 Task: Plan a visit to the science museum on the 12th at 12:00 PM.
Action: Mouse moved to (204, 137)
Screenshot: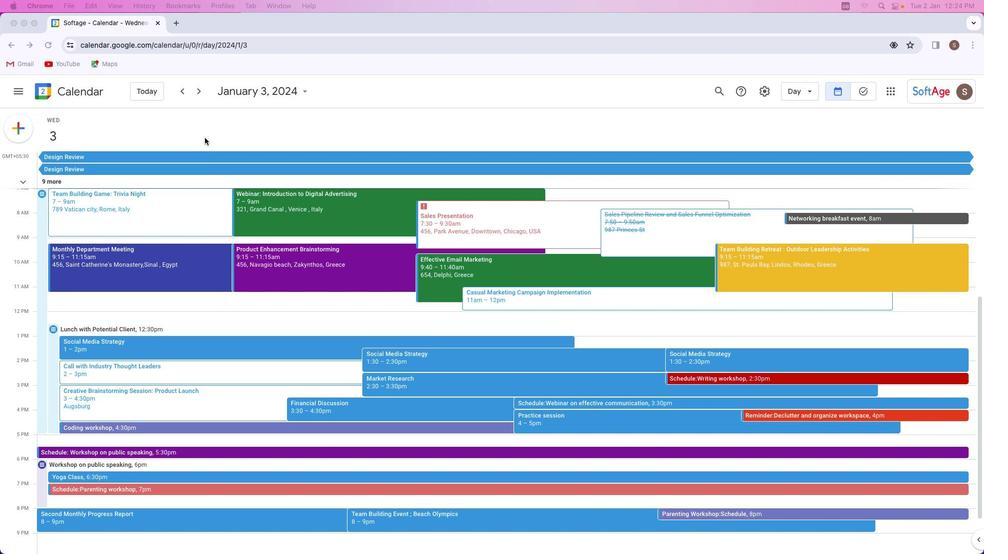 
Action: Mouse pressed left at (204, 137)
Screenshot: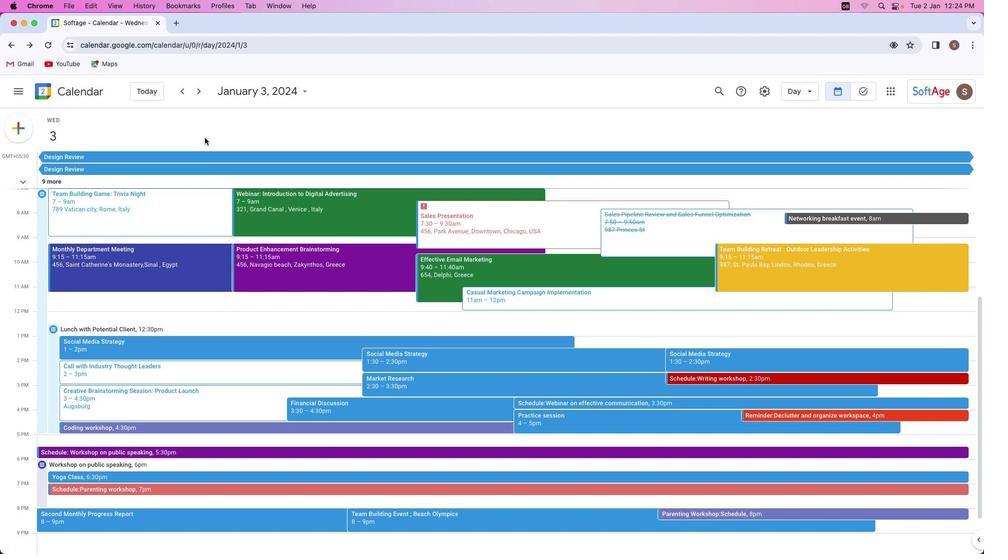 
Action: Mouse moved to (19, 128)
Screenshot: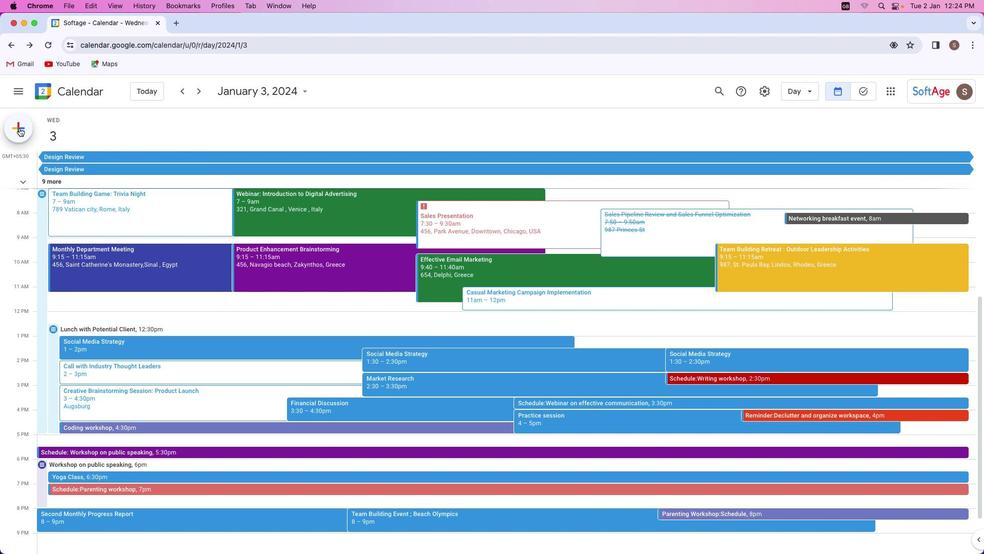
Action: Mouse pressed left at (19, 128)
Screenshot: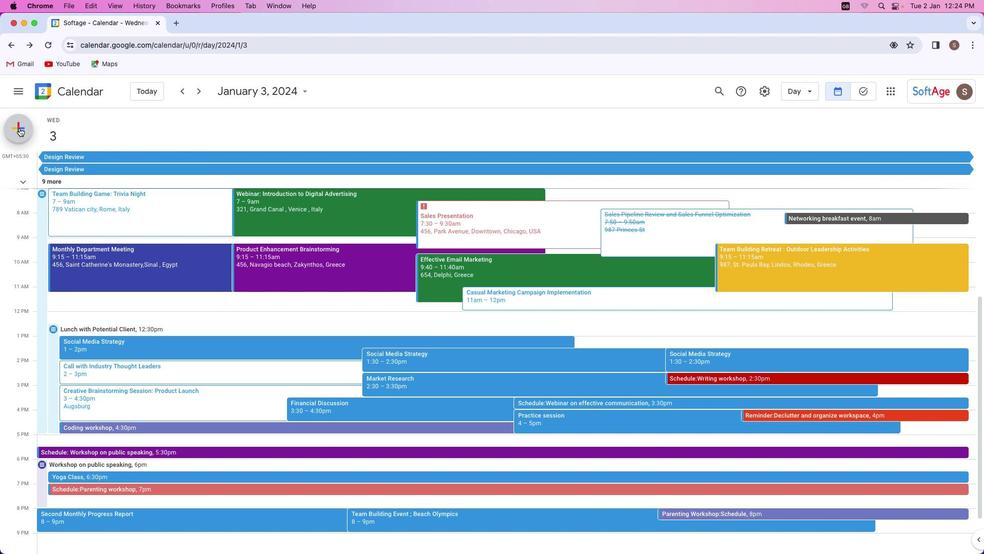 
Action: Mouse moved to (49, 160)
Screenshot: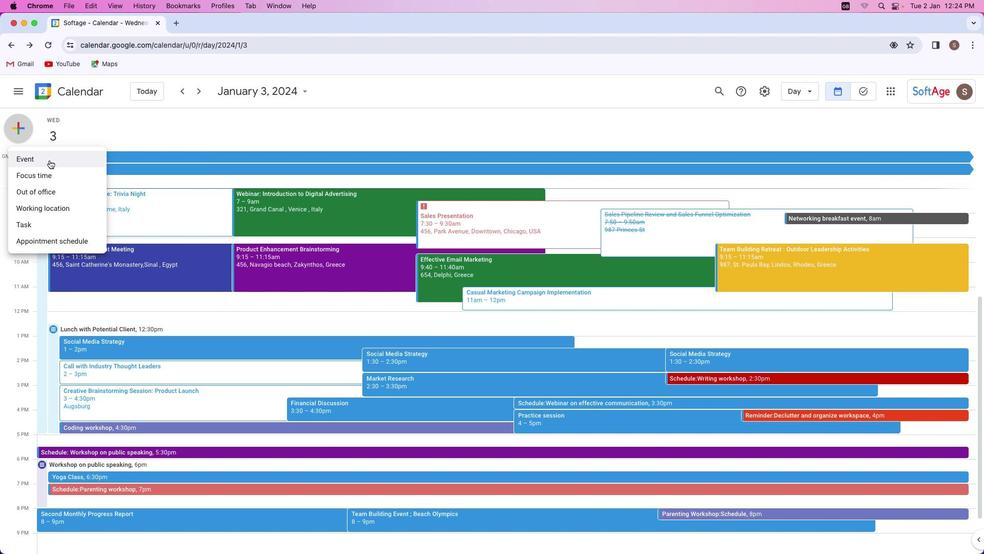 
Action: Mouse pressed left at (49, 160)
Screenshot: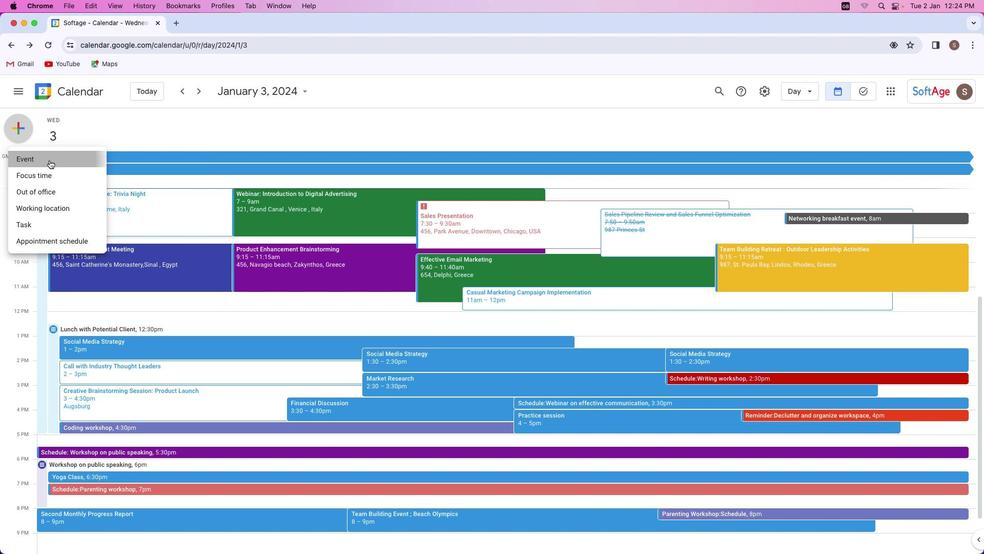
Action: Mouse moved to (379, 221)
Screenshot: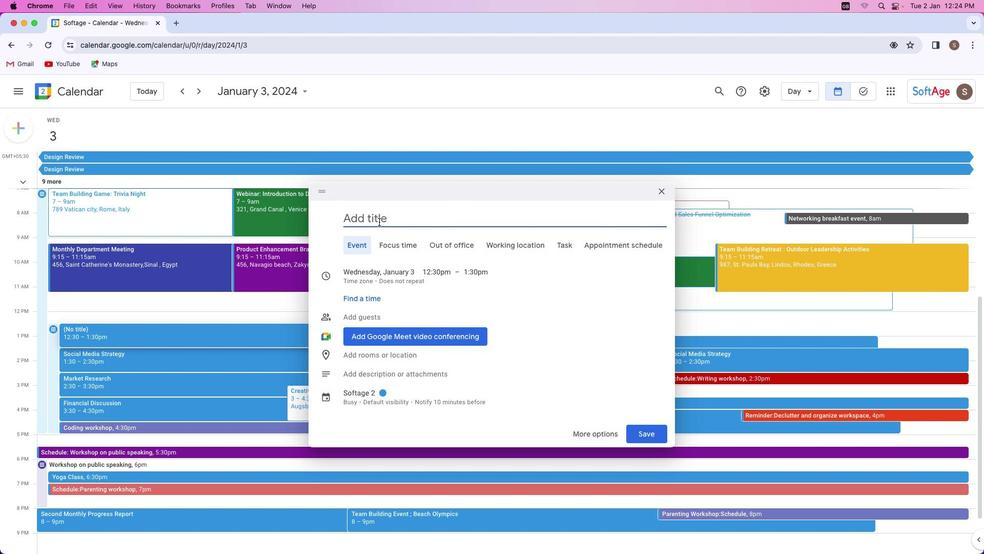 
Action: Key pressed Key.shift'V''i''s''i''t'Key.space't''o'Key.space's''c''i''e''n''c''e'Key.space'm''u''s''e''u''s'Key.backspace'm'
Screenshot: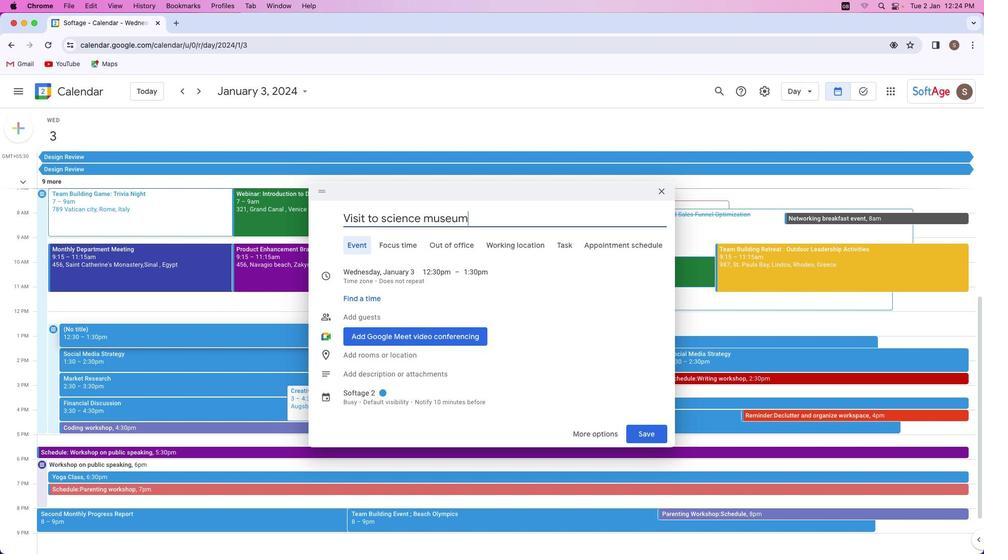 
Action: Mouse moved to (398, 269)
Screenshot: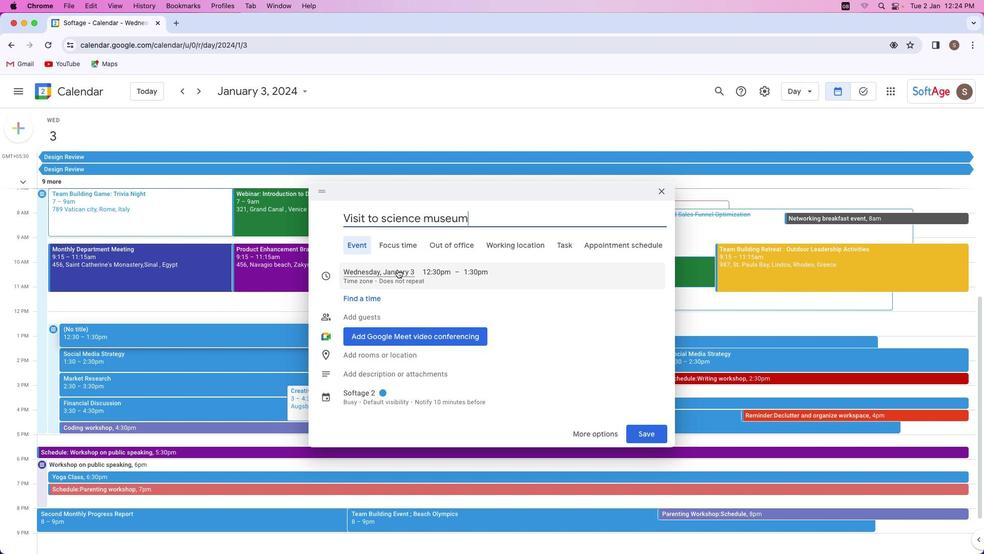 
Action: Mouse pressed left at (398, 269)
Screenshot: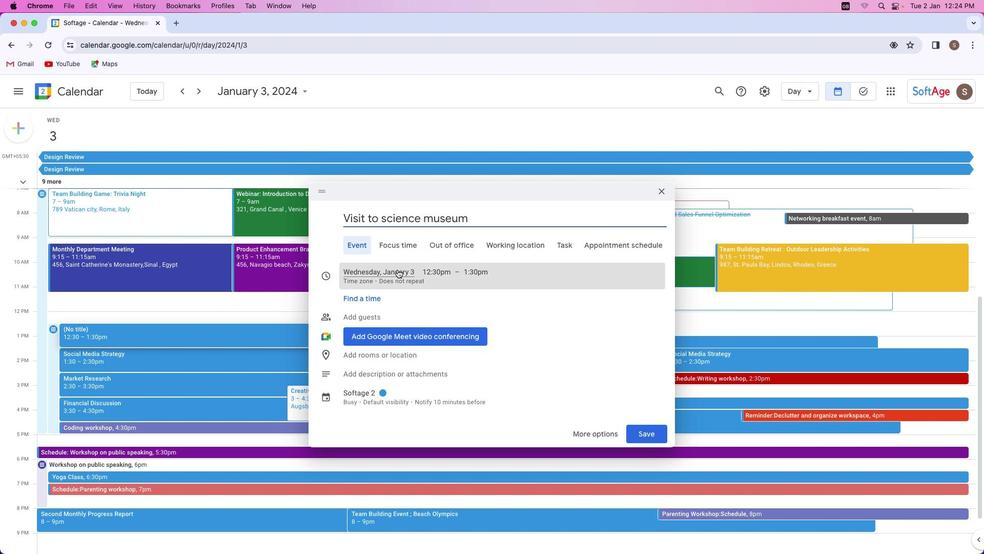 
Action: Mouse moved to (433, 337)
Screenshot: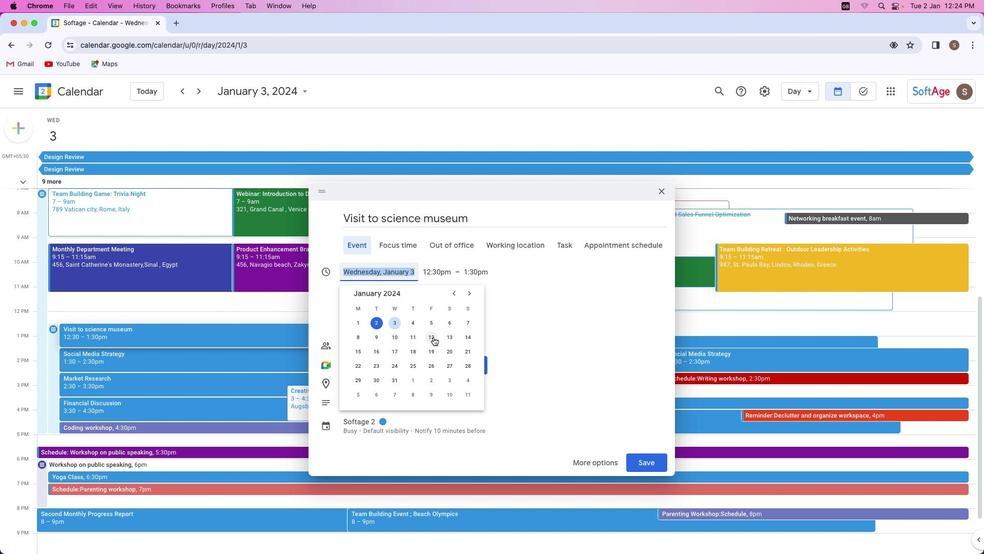 
Action: Mouse pressed left at (433, 337)
Screenshot: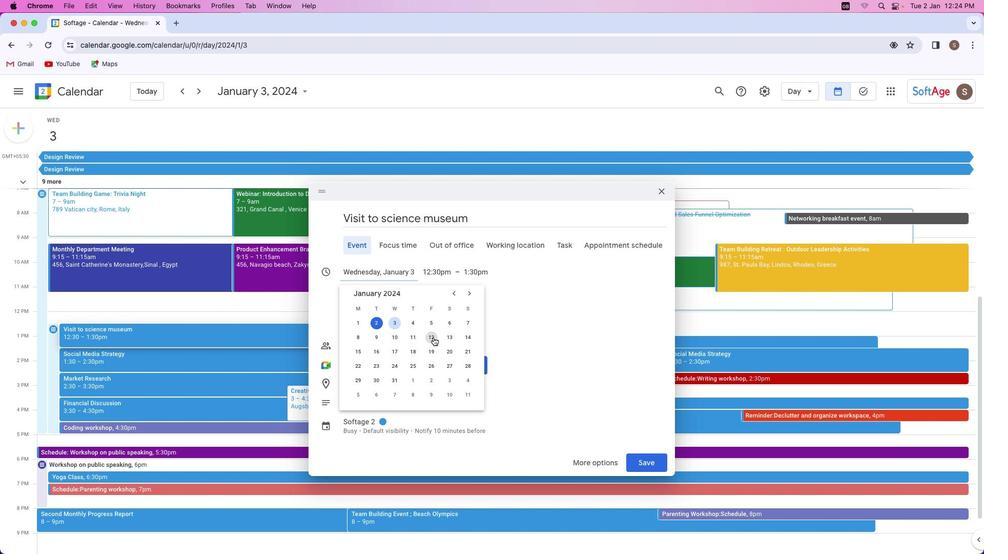 
Action: Mouse moved to (425, 272)
Screenshot: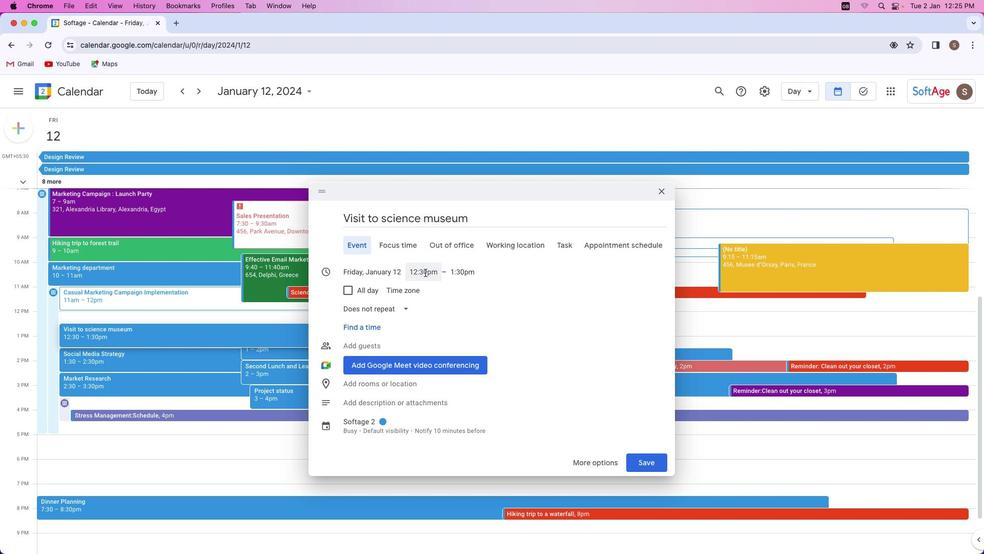 
Action: Mouse pressed left at (425, 272)
Screenshot: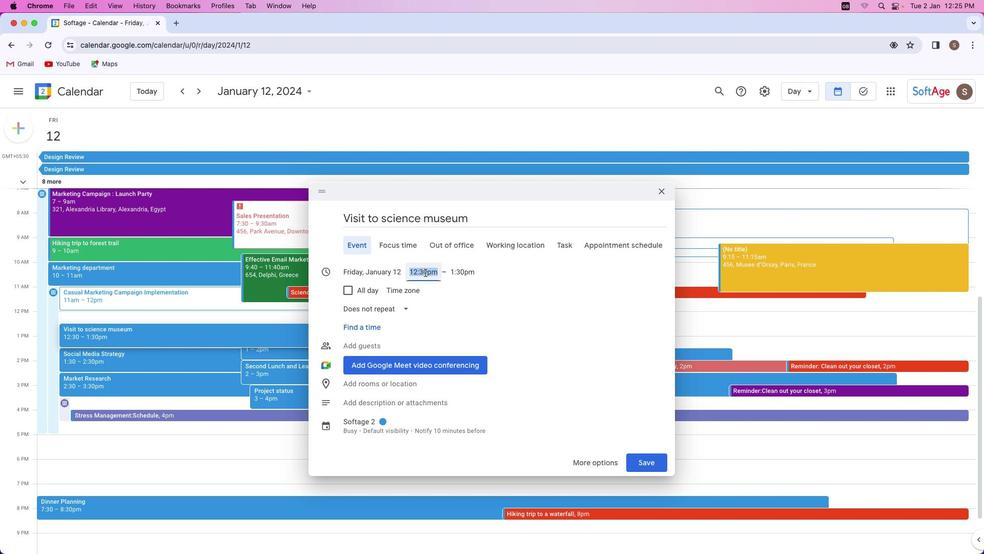 
Action: Mouse moved to (428, 293)
Screenshot: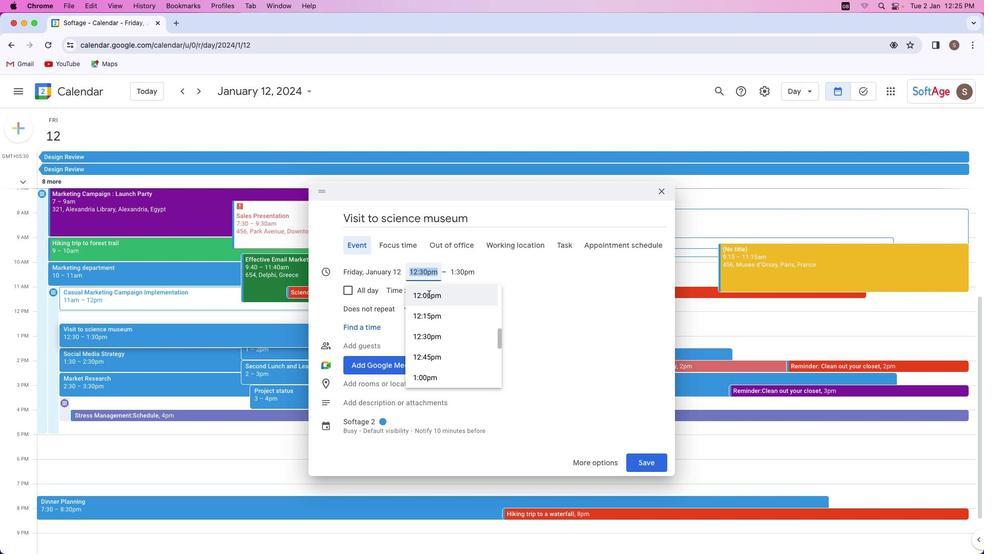 
Action: Mouse pressed left at (428, 293)
Screenshot: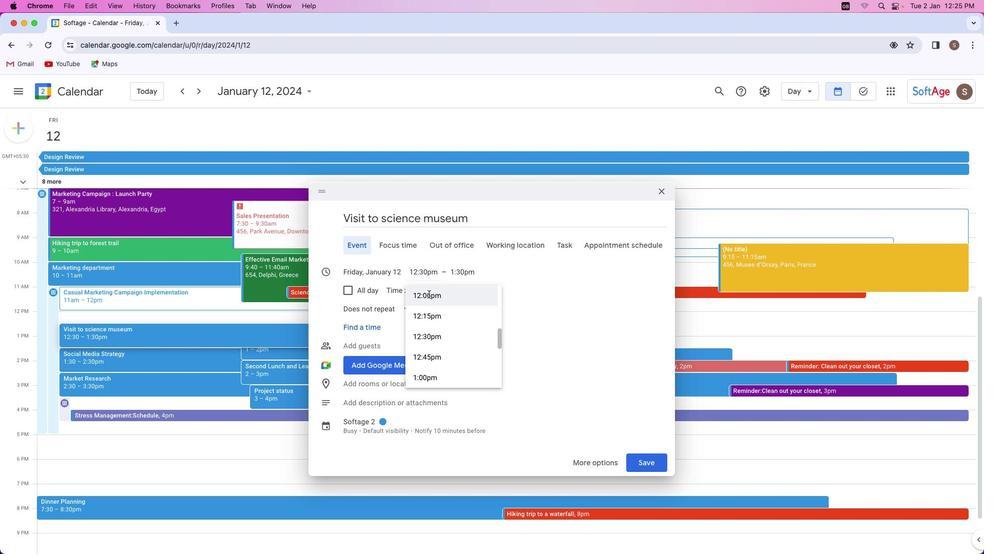 
Action: Mouse moved to (371, 400)
Screenshot: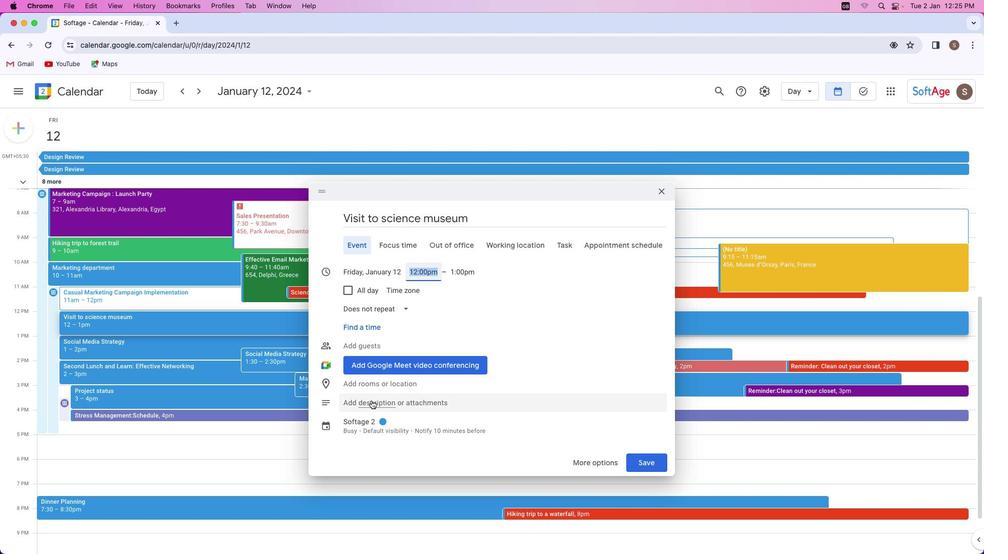 
Action: Mouse pressed left at (371, 400)
Screenshot: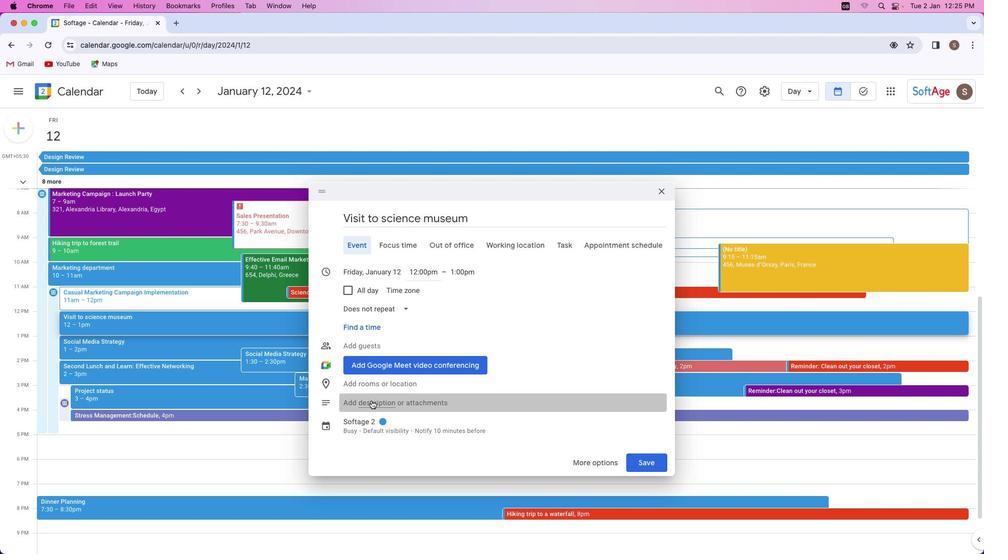 
Action: Mouse moved to (421, 323)
Screenshot: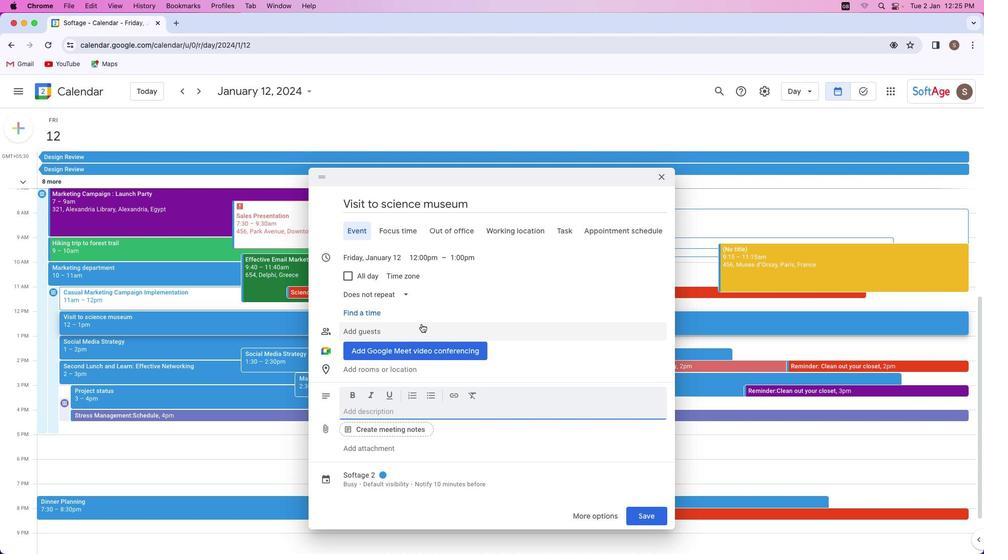 
Action: Key pressed Key.shift'T''h''i''s'Key.space'p''l''a''n'Key.space'i''s'Key.space'f''o''r'Key.space'v''i''s''i''t'Key.space't''o'Key.space's''c''i''e''n''c''e'Key.space'm''u''s''e''i'Key.backspace'u''m''.'
Screenshot: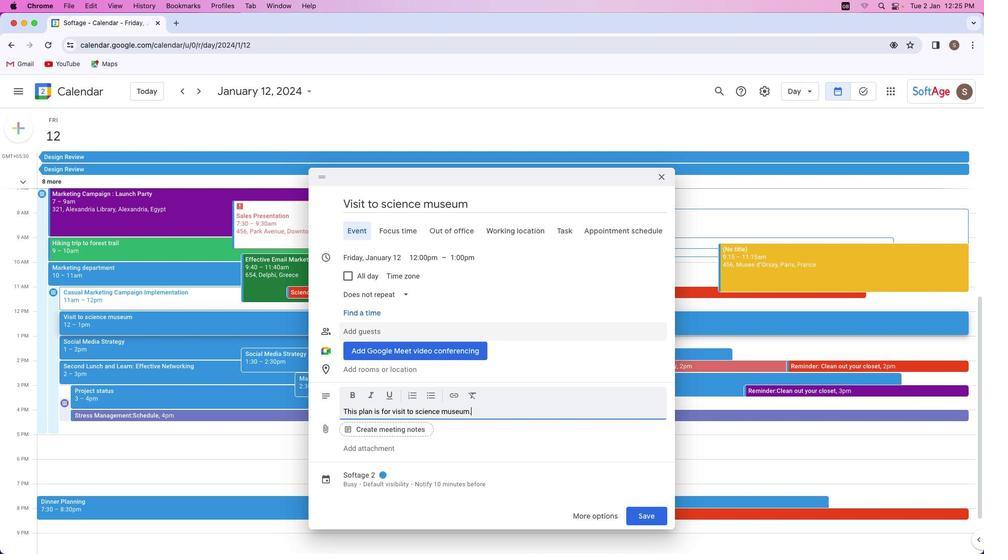 
Action: Mouse moved to (382, 471)
Screenshot: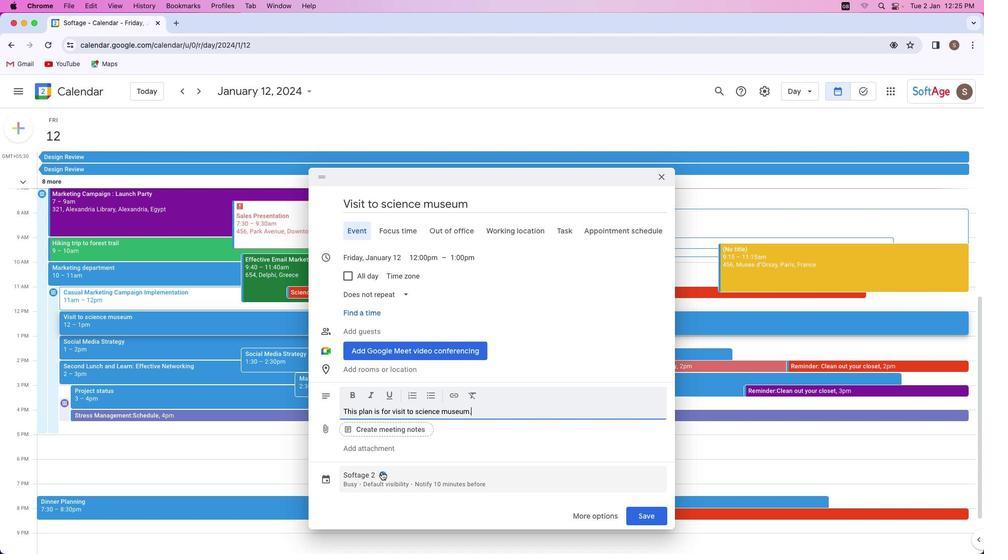 
Action: Mouse pressed left at (382, 471)
Screenshot: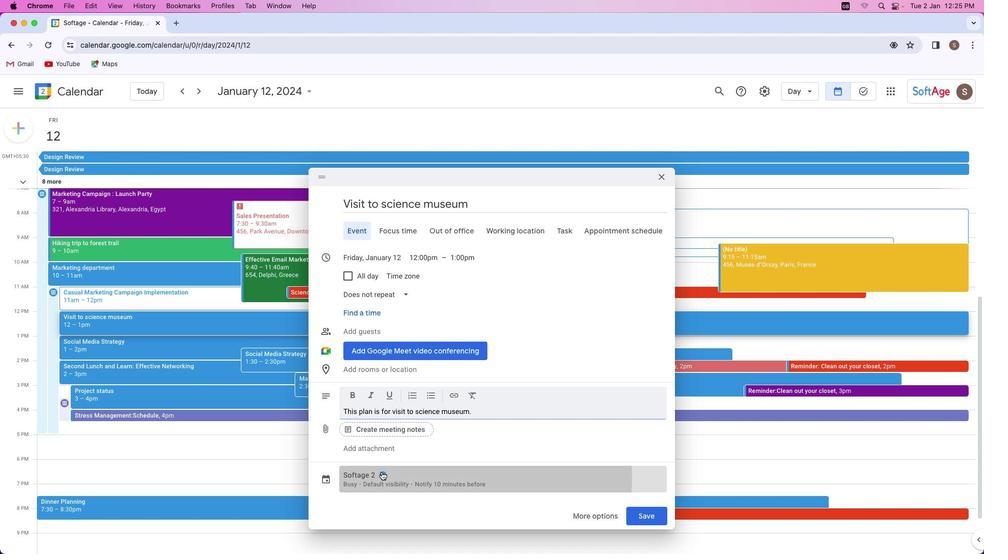 
Action: Mouse moved to (402, 402)
Screenshot: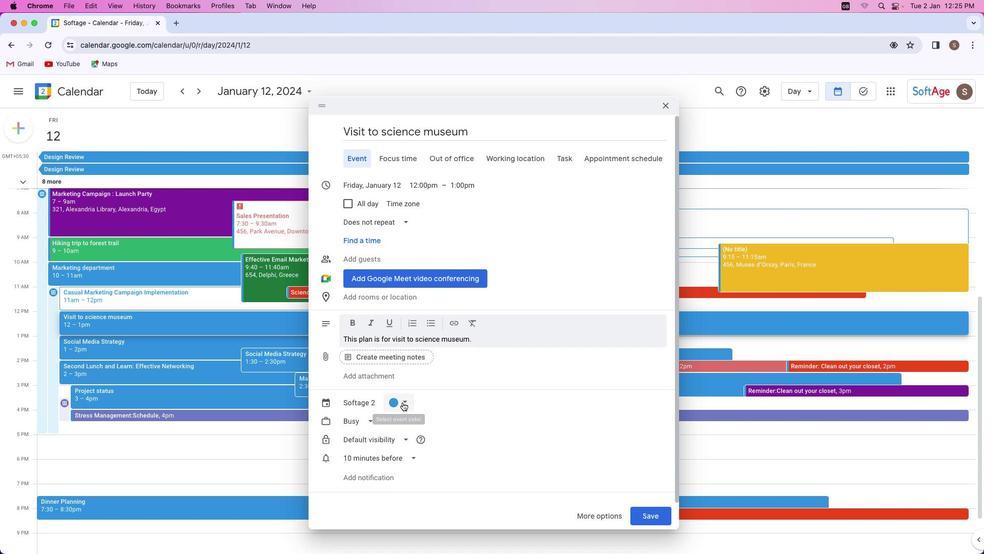 
Action: Mouse pressed left at (402, 402)
Screenshot: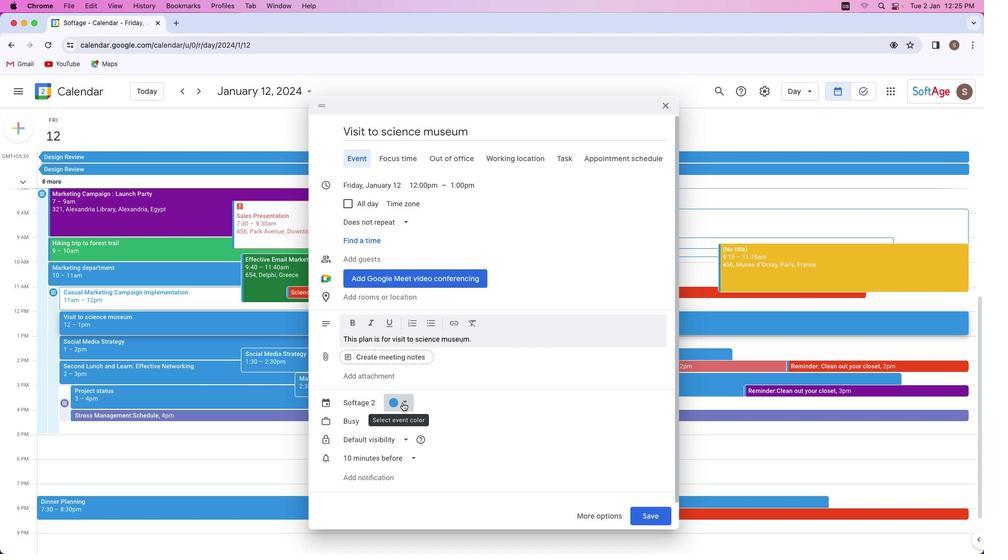 
Action: Mouse moved to (406, 419)
Screenshot: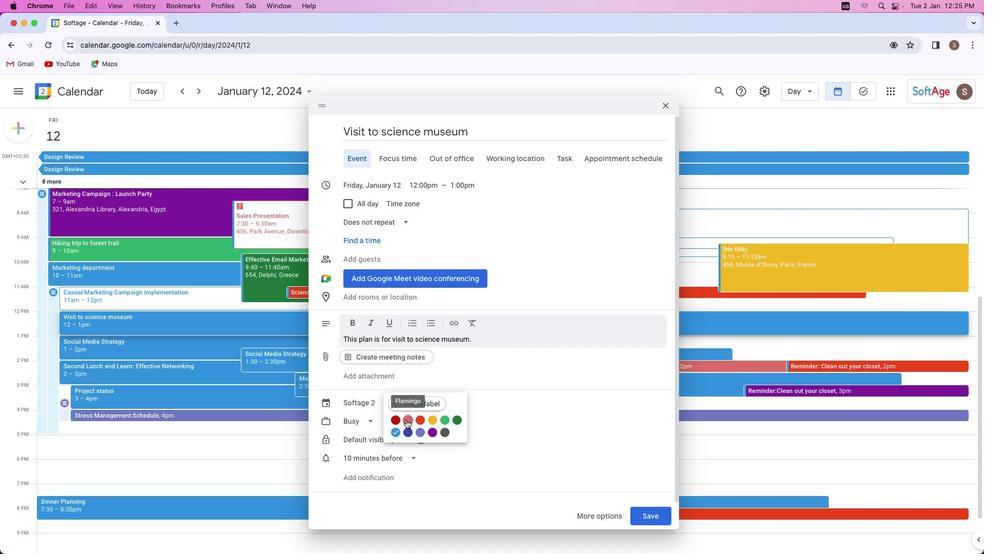 
Action: Mouse pressed left at (406, 419)
Screenshot: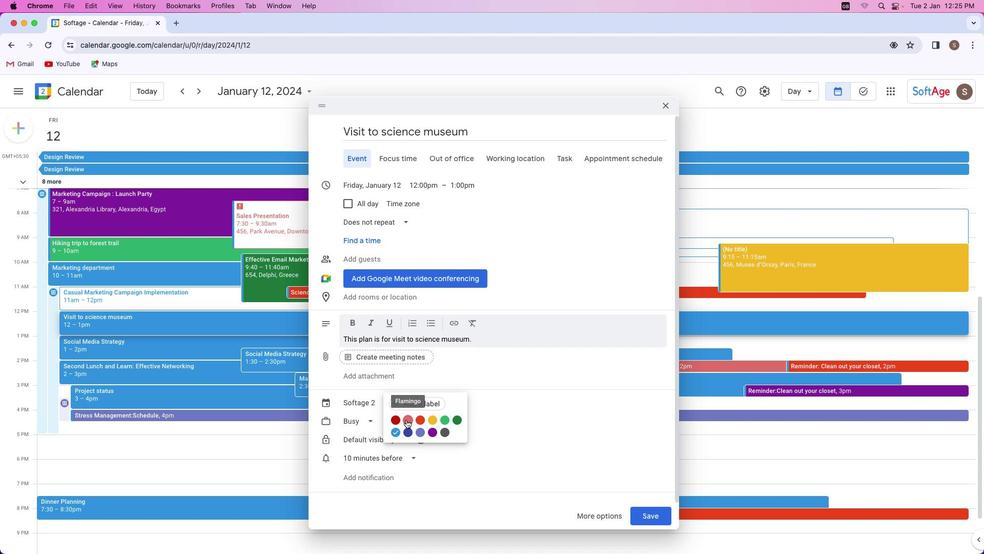 
Action: Mouse moved to (639, 516)
Screenshot: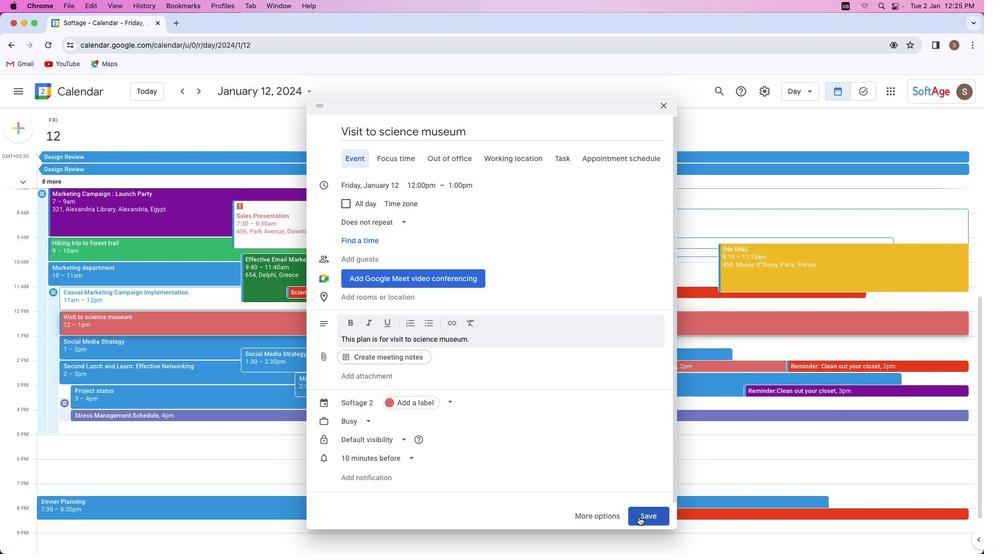 
Action: Mouse pressed left at (639, 516)
Screenshot: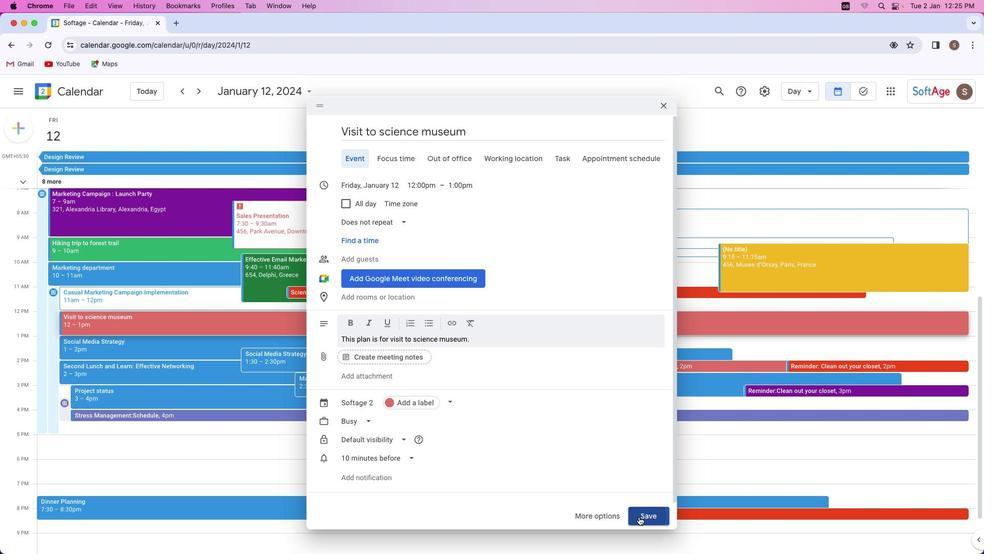 
Action: Mouse moved to (89, 319)
Screenshot: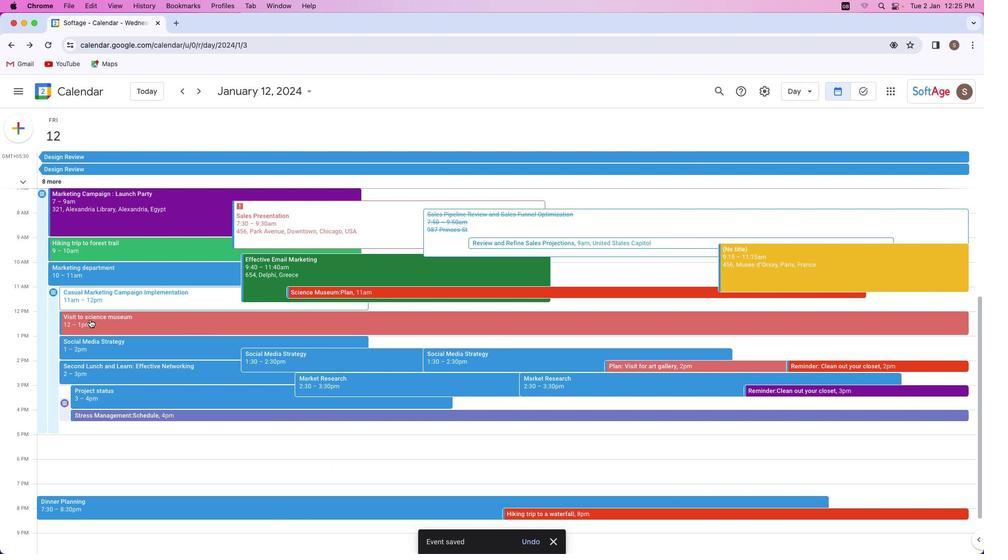 
Action: Mouse pressed left at (89, 319)
Screenshot: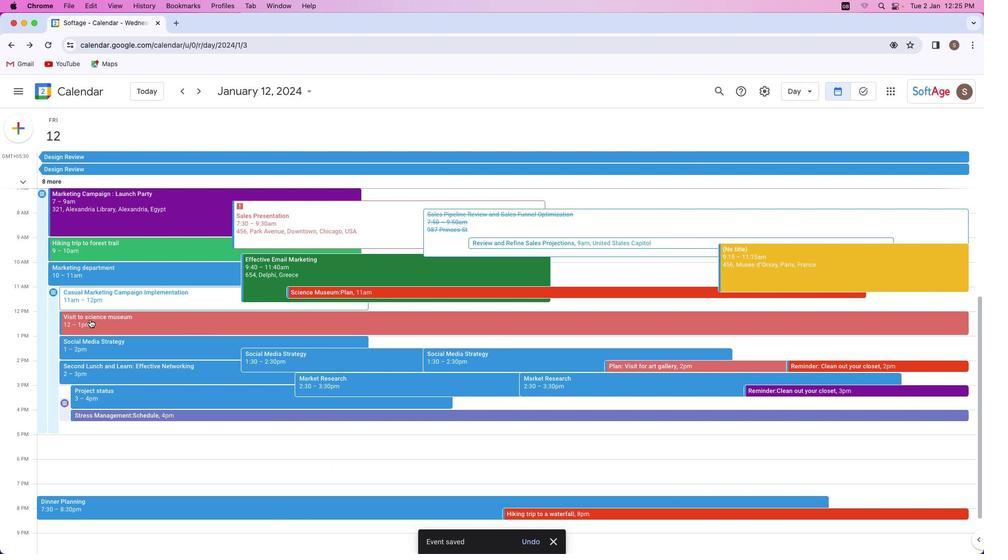
Action: Mouse moved to (483, 287)
Screenshot: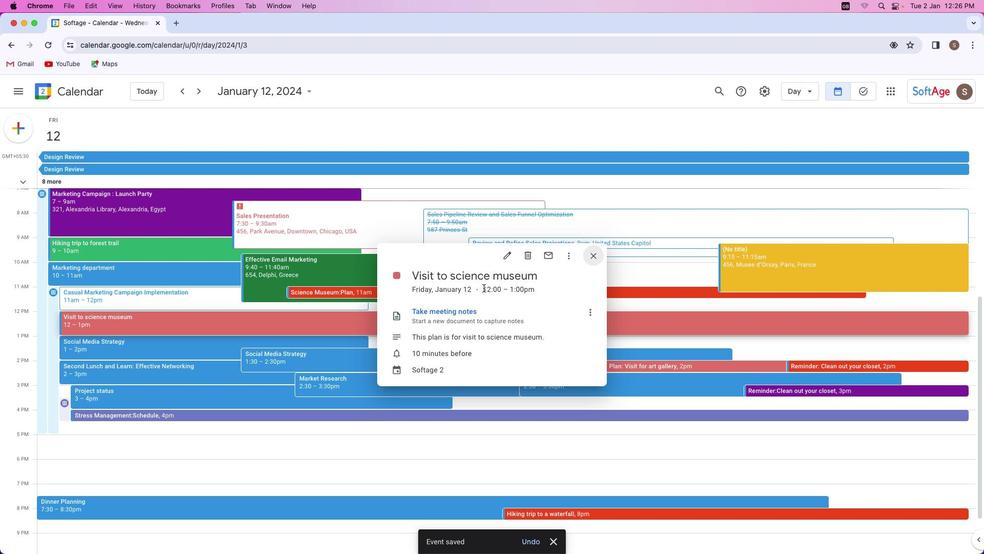 
